 Task: Use the formula "RANDARRAY" in spreadsheet "Project portfolio".
Action: Mouse moved to (107, 78)
Screenshot: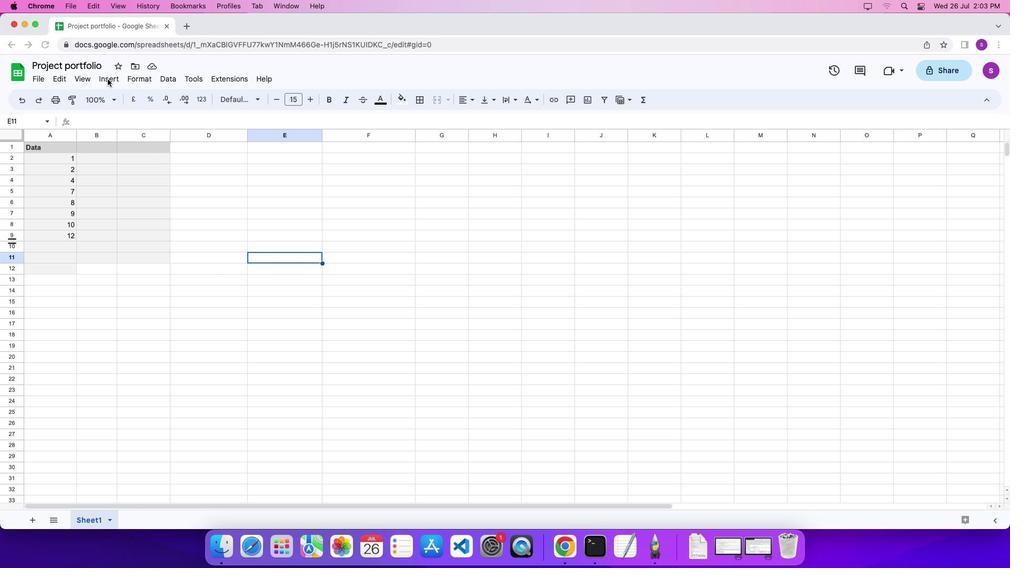 
Action: Mouse pressed left at (107, 78)
Screenshot: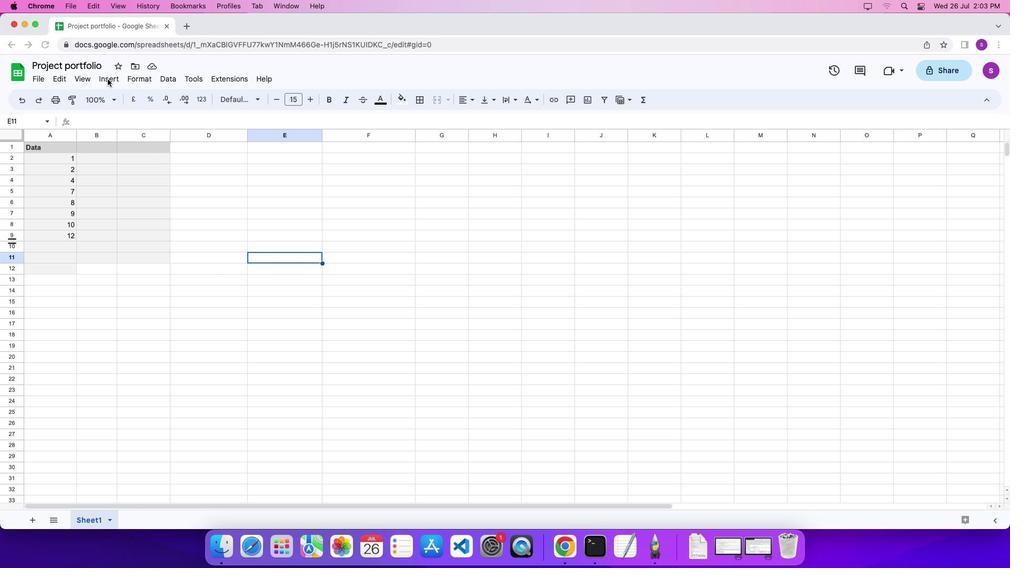 
Action: Mouse moved to (112, 77)
Screenshot: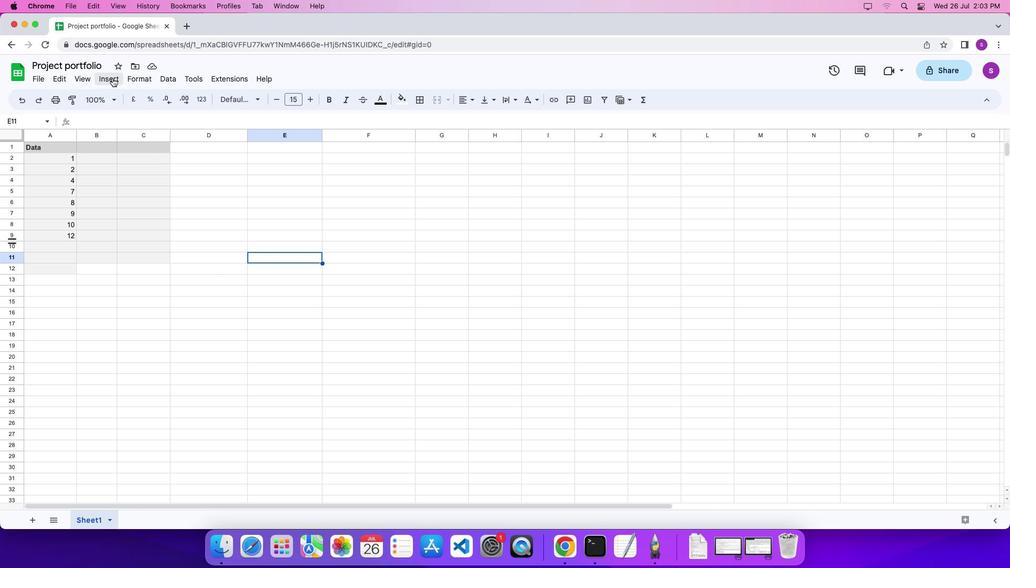 
Action: Mouse pressed left at (112, 77)
Screenshot: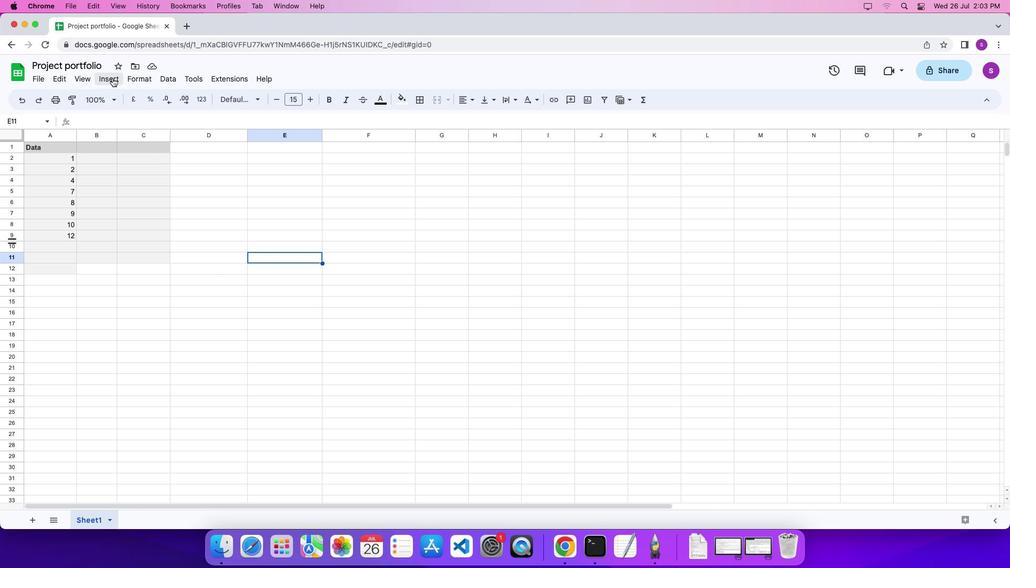 
Action: Mouse moved to (453, 465)
Screenshot: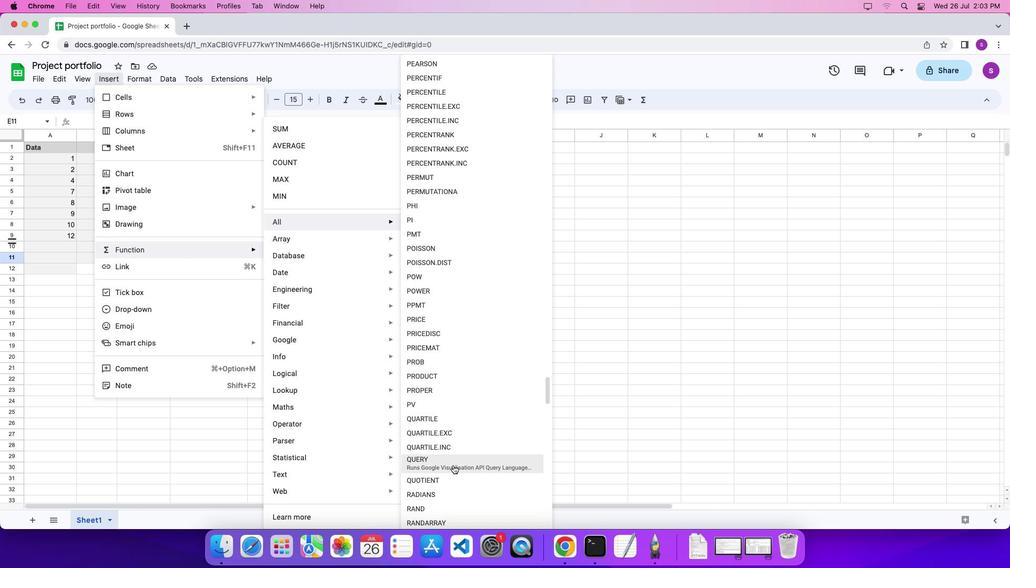 
Action: Mouse scrolled (453, 465) with delta (0, 0)
Screenshot: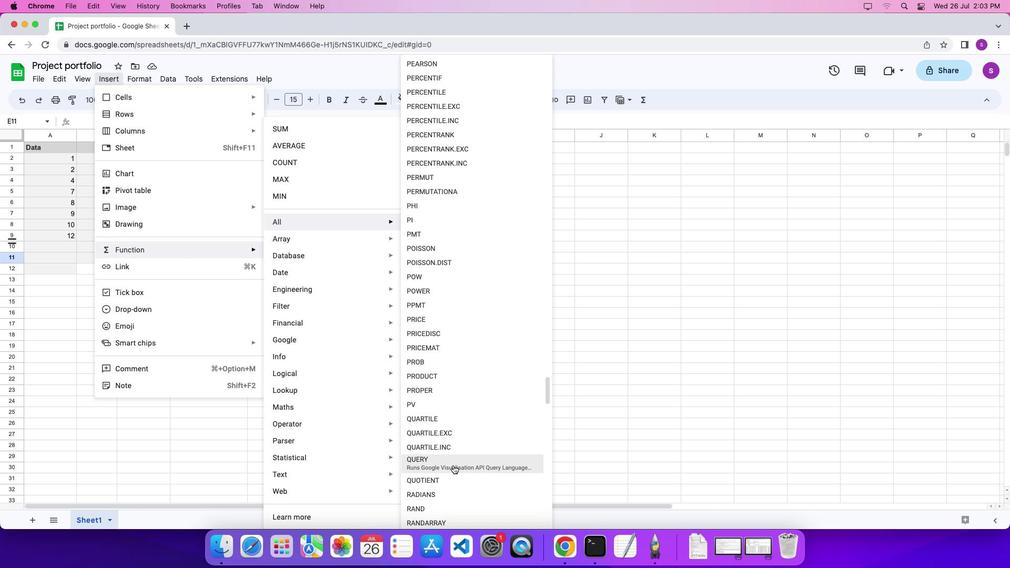 
Action: Mouse scrolled (453, 465) with delta (0, 0)
Screenshot: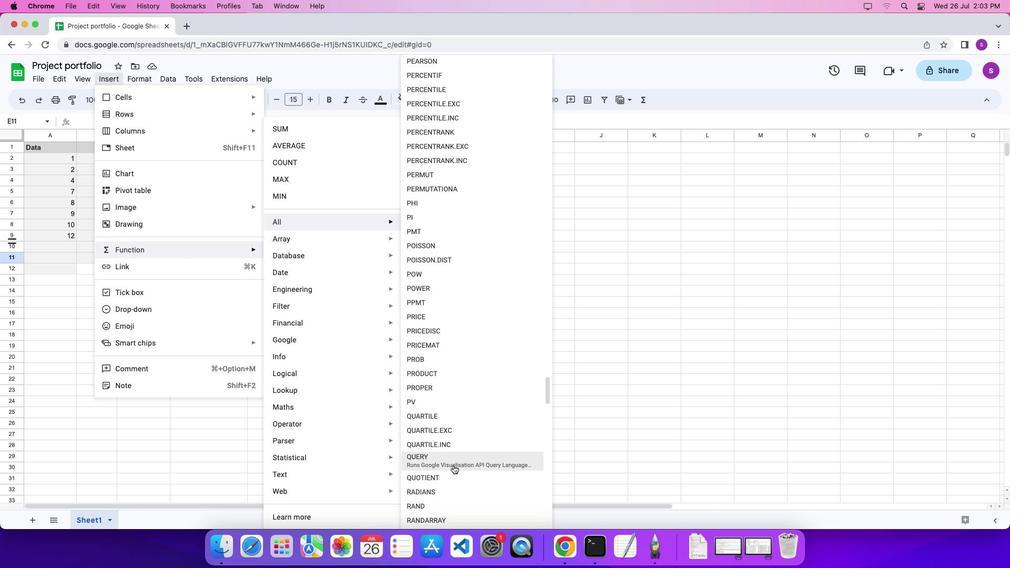 
Action: Mouse scrolled (453, 465) with delta (0, 0)
Screenshot: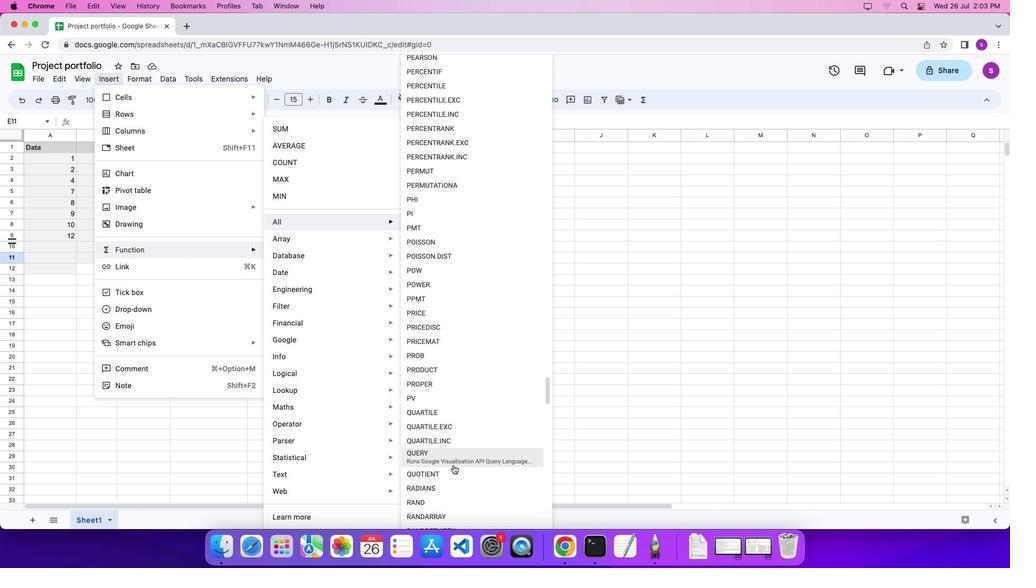 
Action: Mouse scrolled (453, 465) with delta (0, 0)
Screenshot: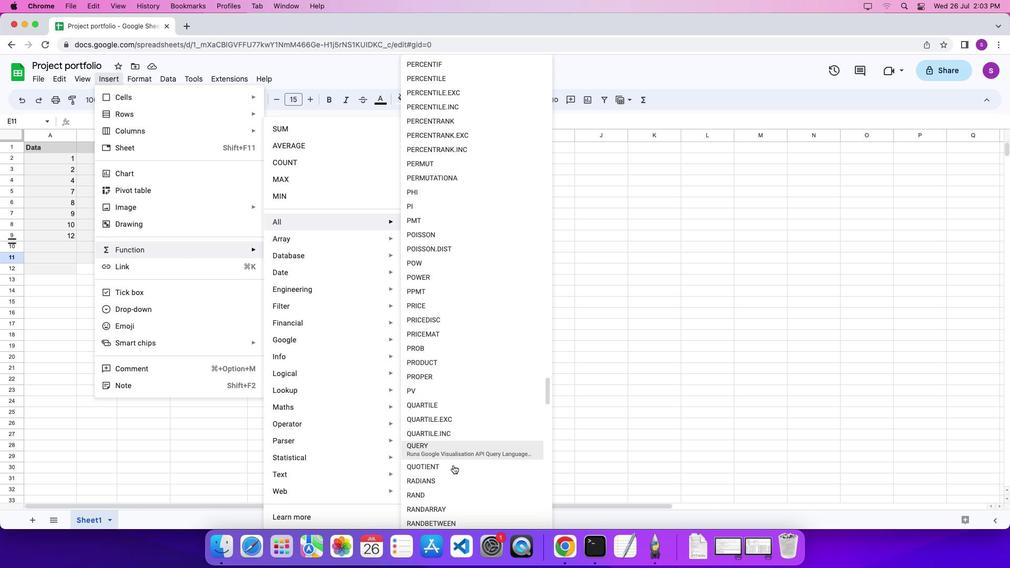 
Action: Mouse moved to (450, 503)
Screenshot: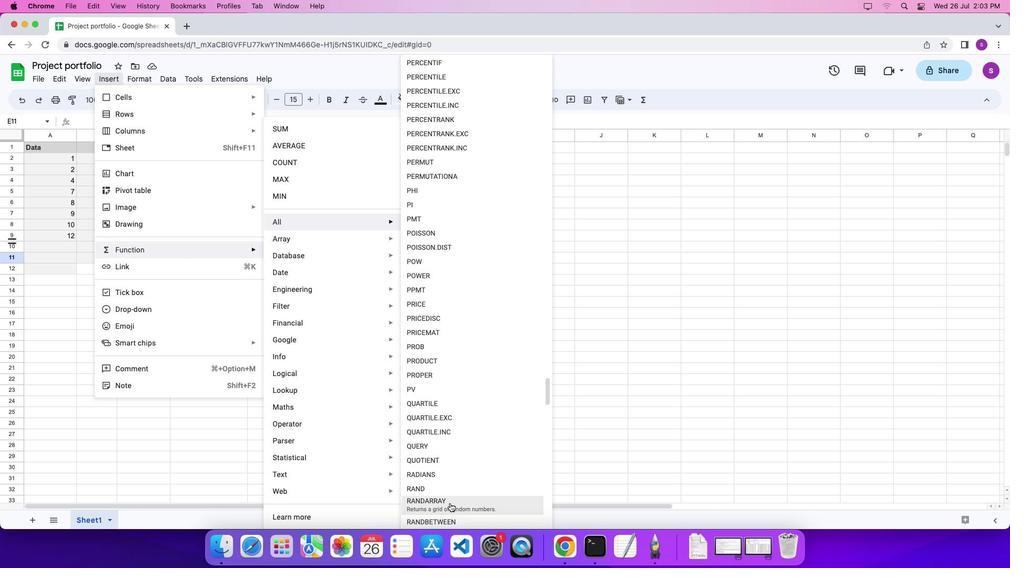 
Action: Mouse pressed left at (450, 503)
Screenshot: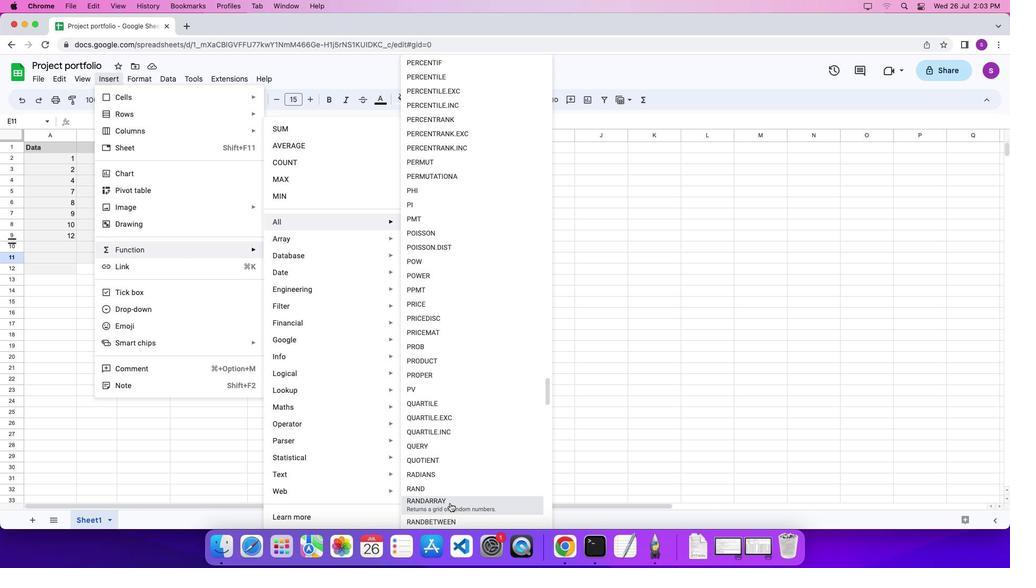 
Action: Key pressed '2'',''2''\x03'
Screenshot: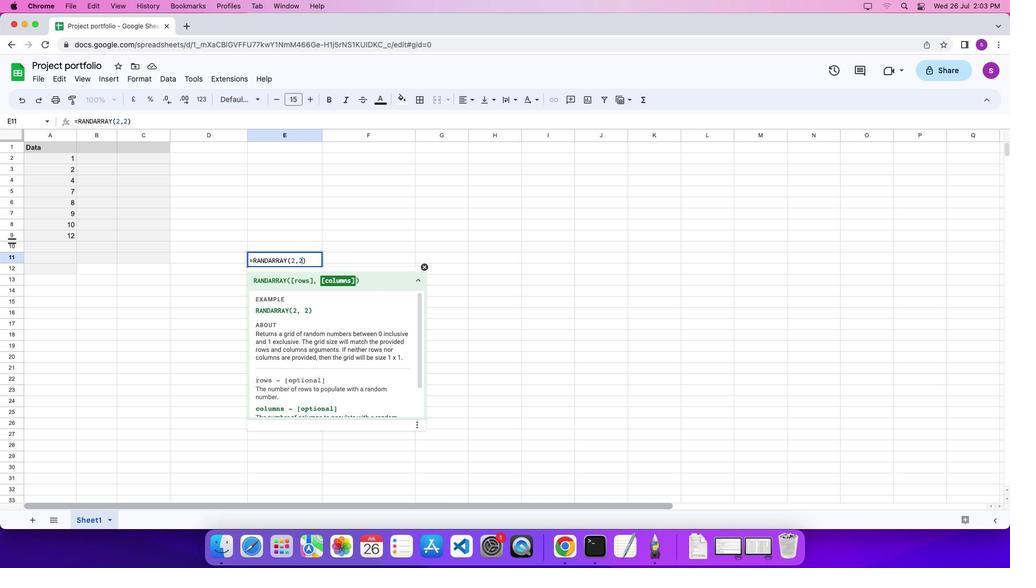 
